 Task: Set the theme color for the current profile to "Dark pink and red".
Action: Mouse moved to (1371, 41)
Screenshot: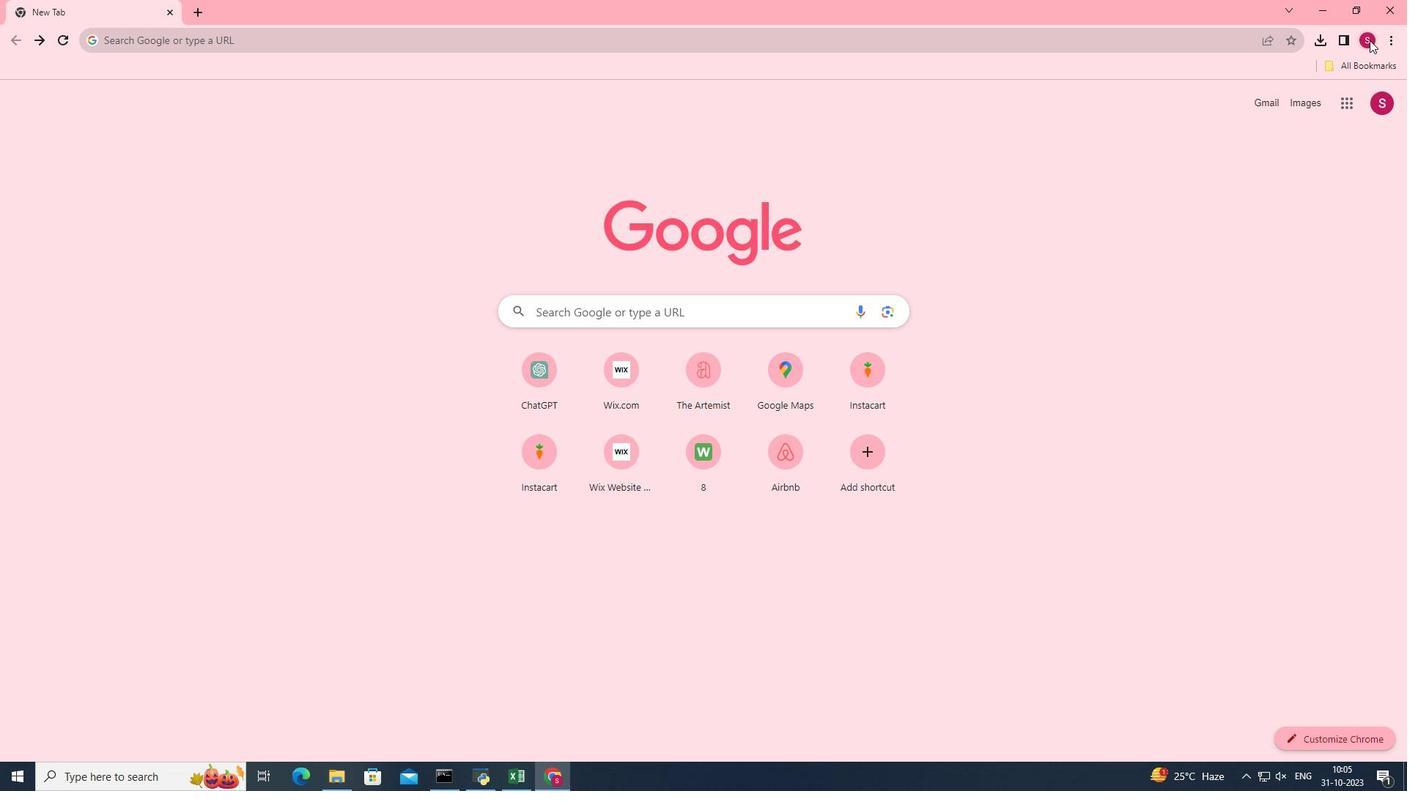 
Action: Mouse pressed left at (1371, 41)
Screenshot: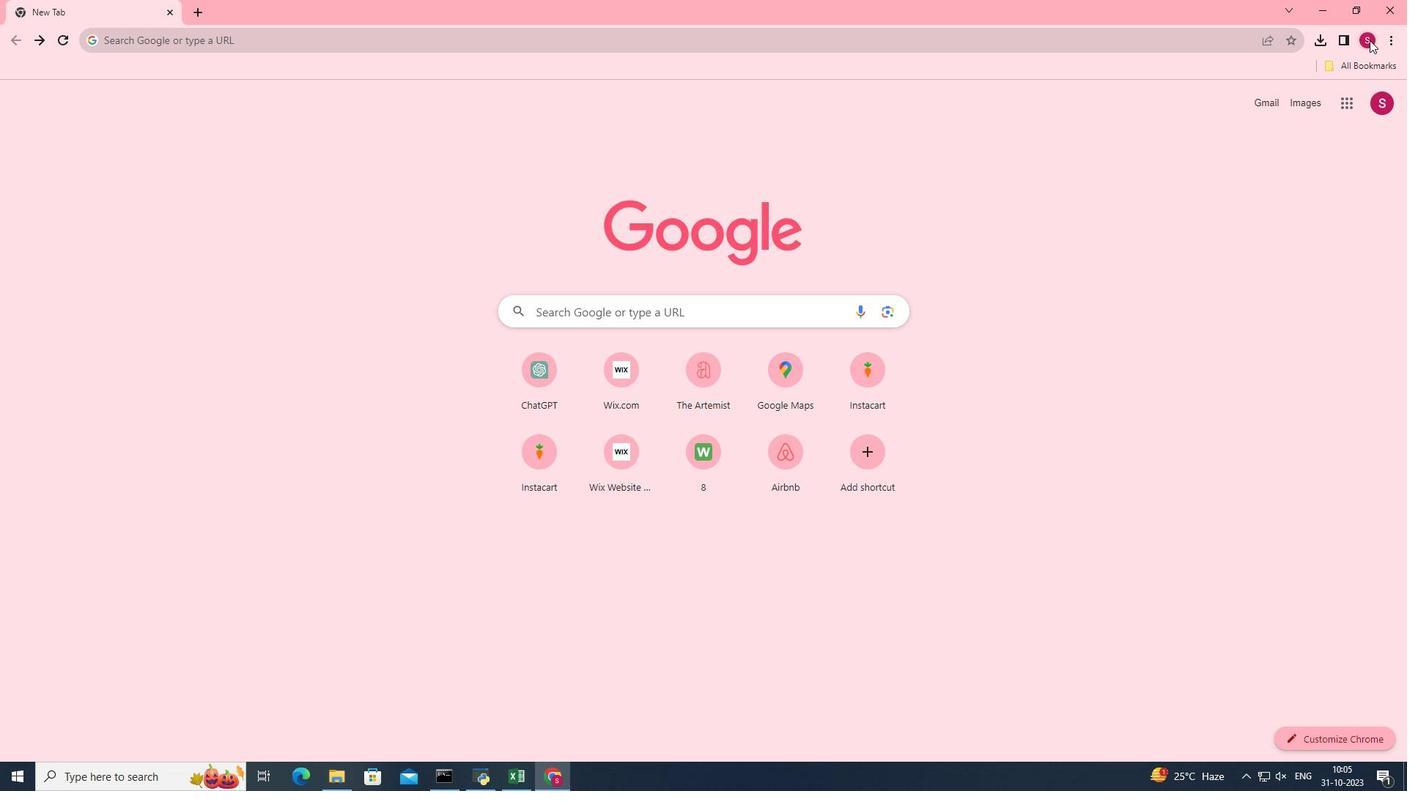 
Action: Mouse moved to (1358, 97)
Screenshot: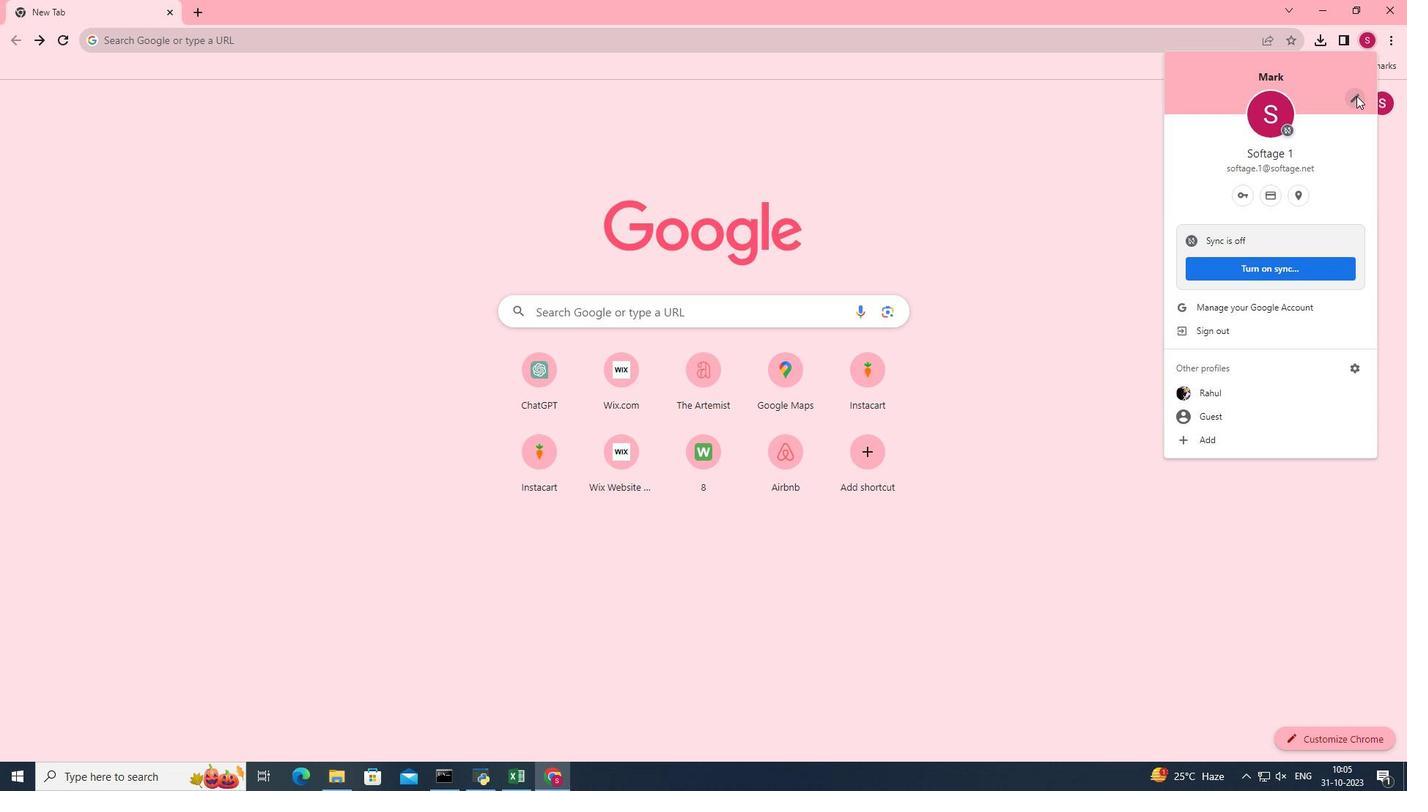 
Action: Mouse pressed left at (1358, 97)
Screenshot: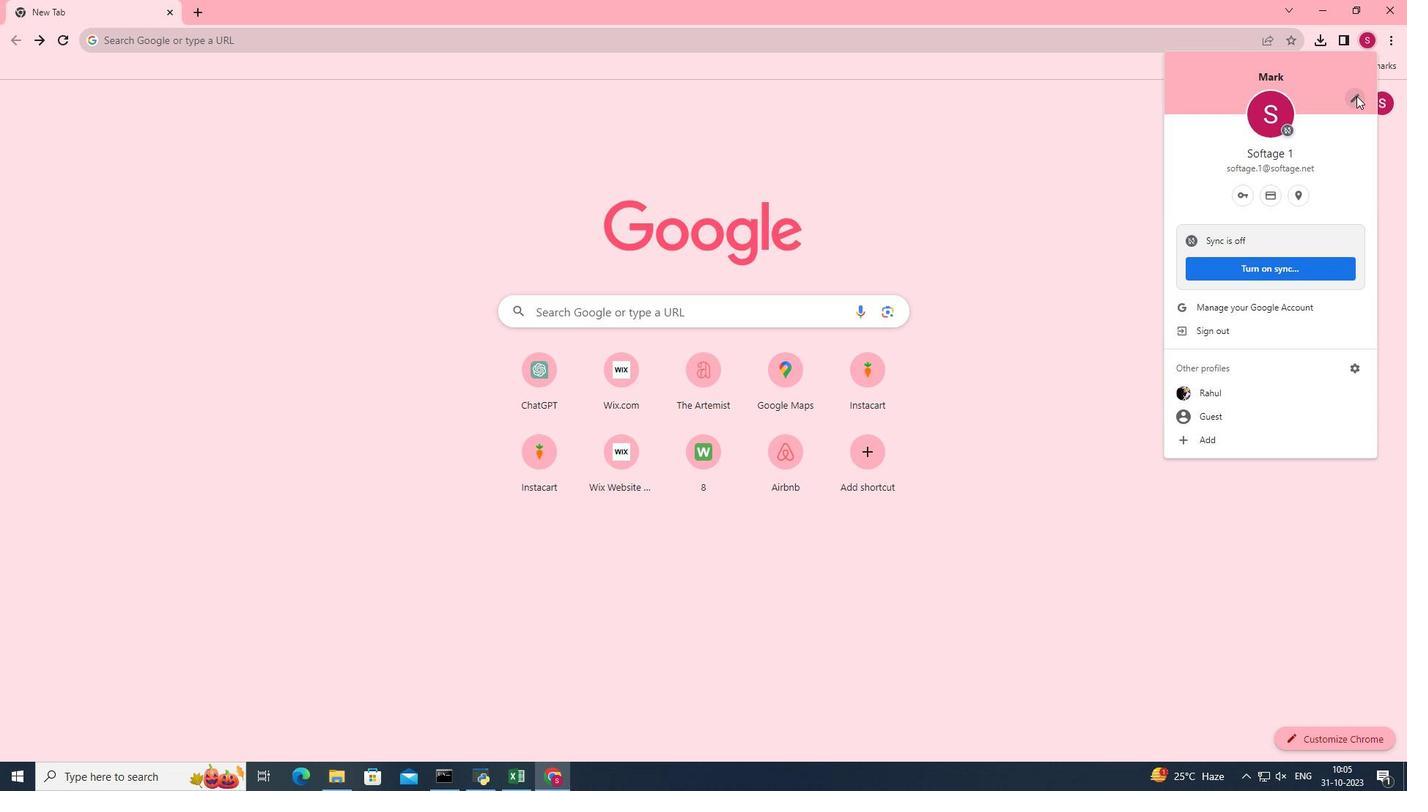 
Action: Mouse moved to (517, 509)
Screenshot: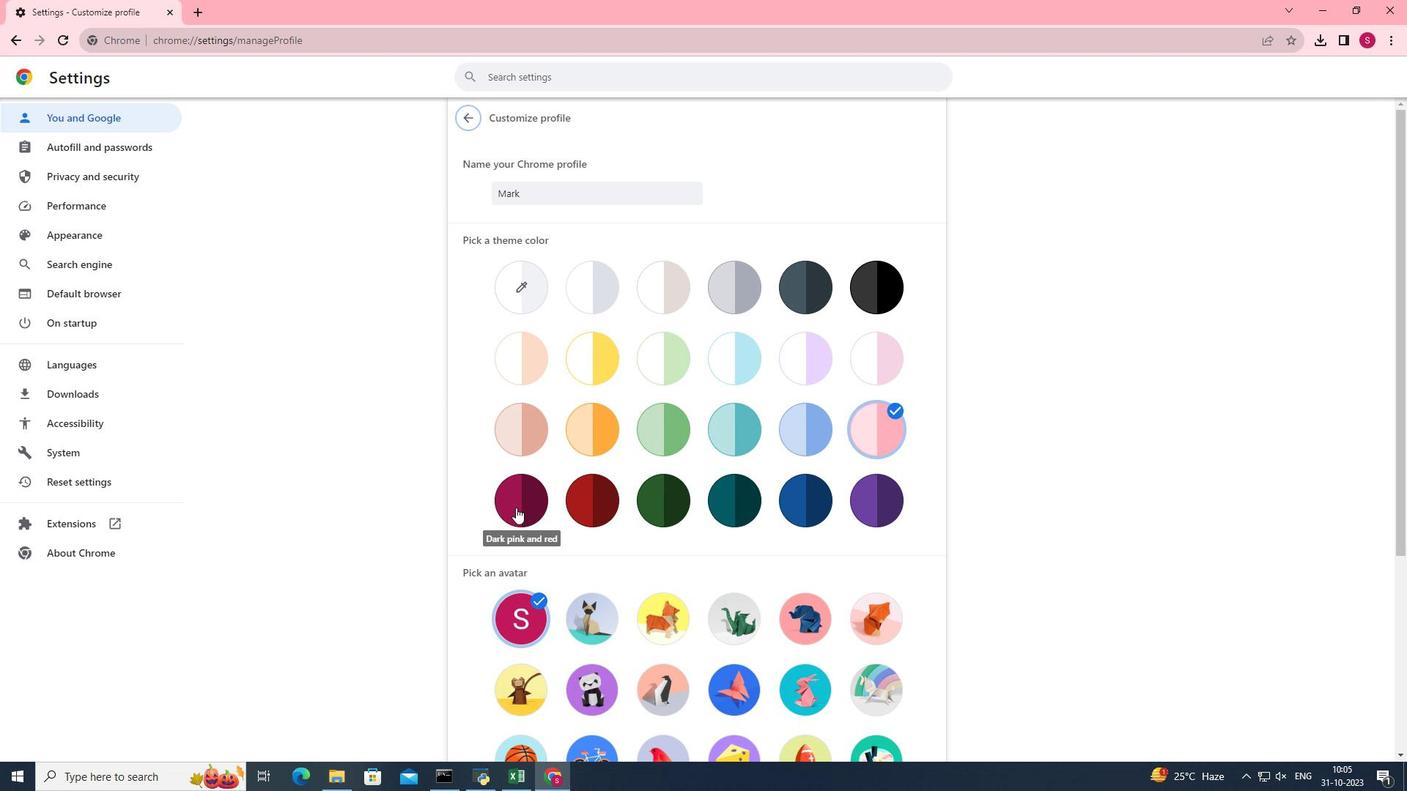 
Action: Mouse pressed left at (517, 509)
Screenshot: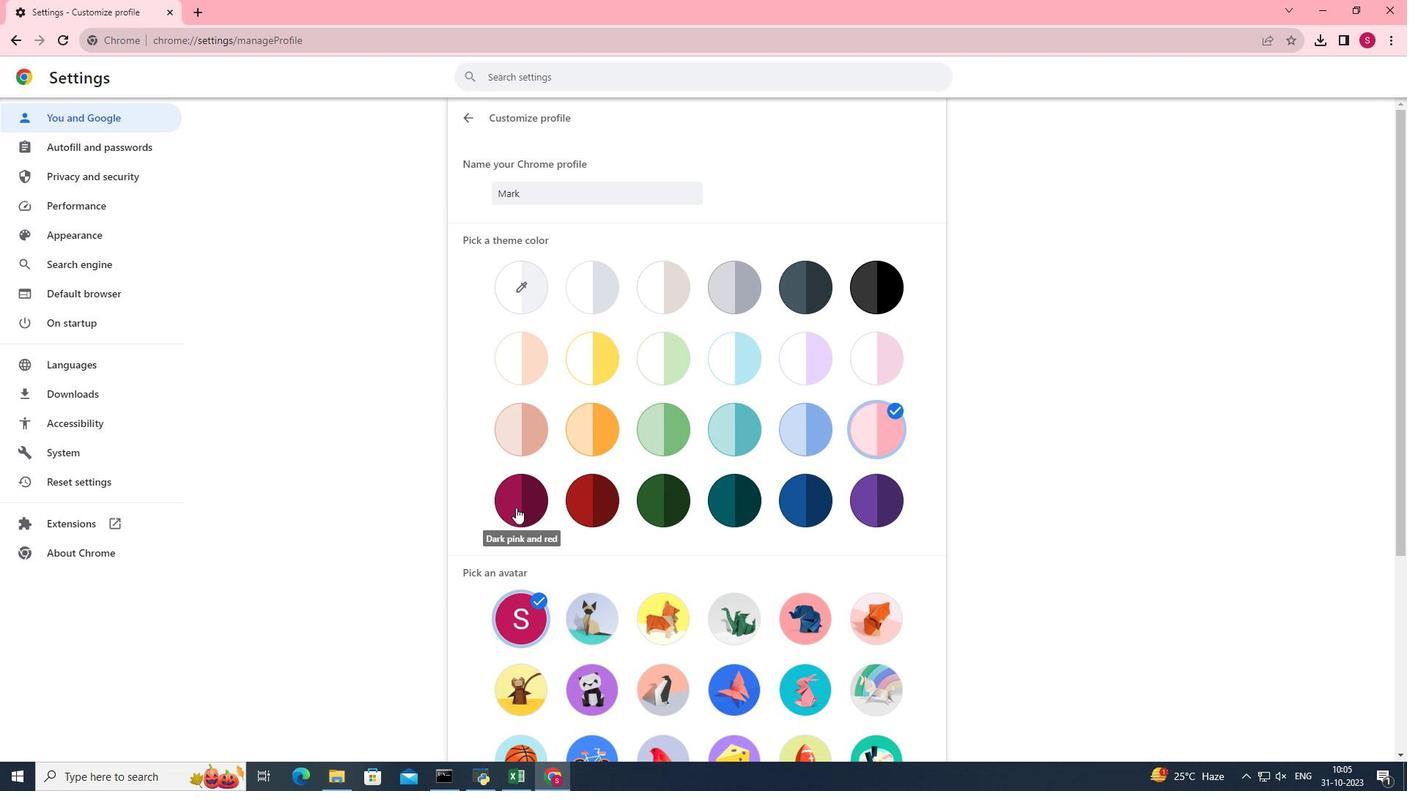 
Action: Mouse pressed left at (517, 509)
Screenshot: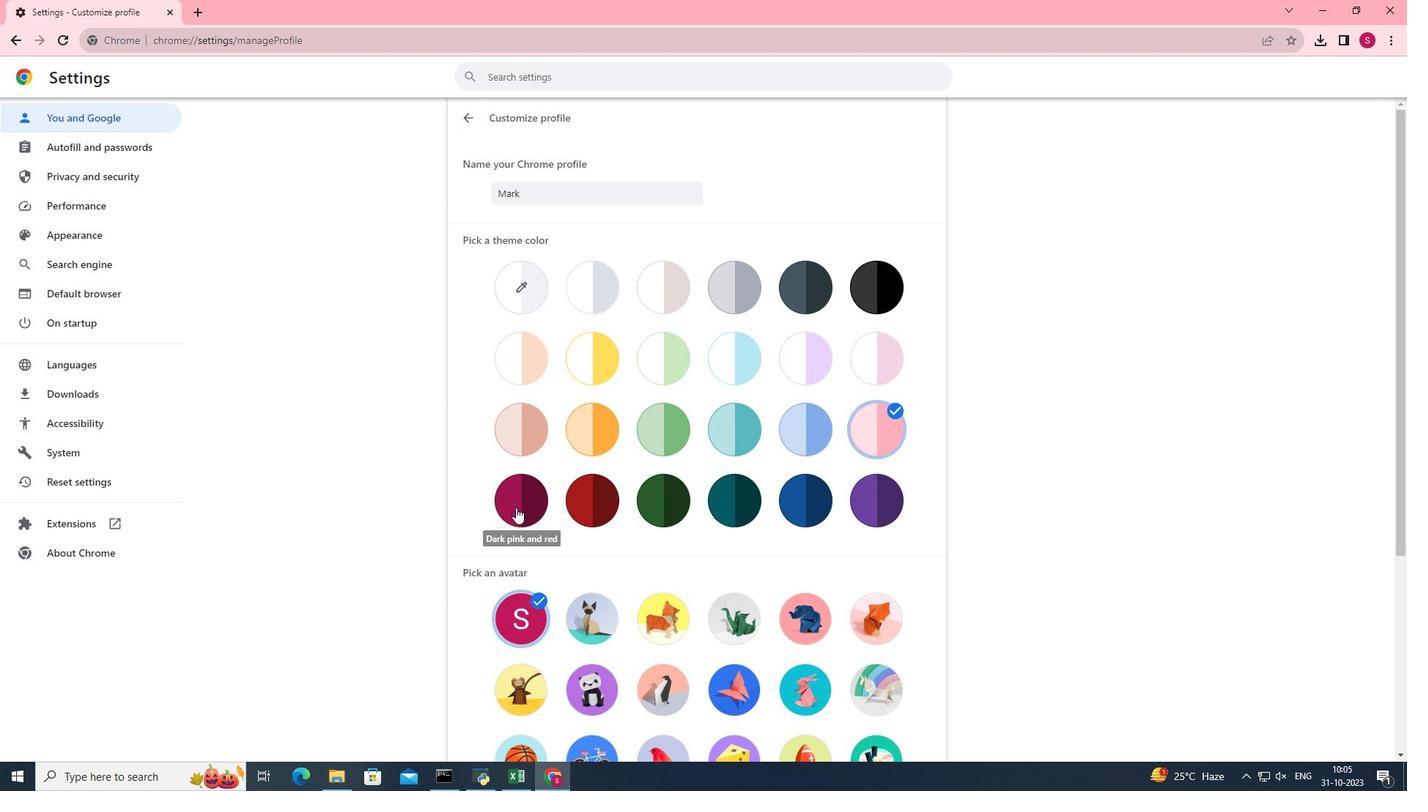 
Action: Mouse moved to (1057, 414)
Screenshot: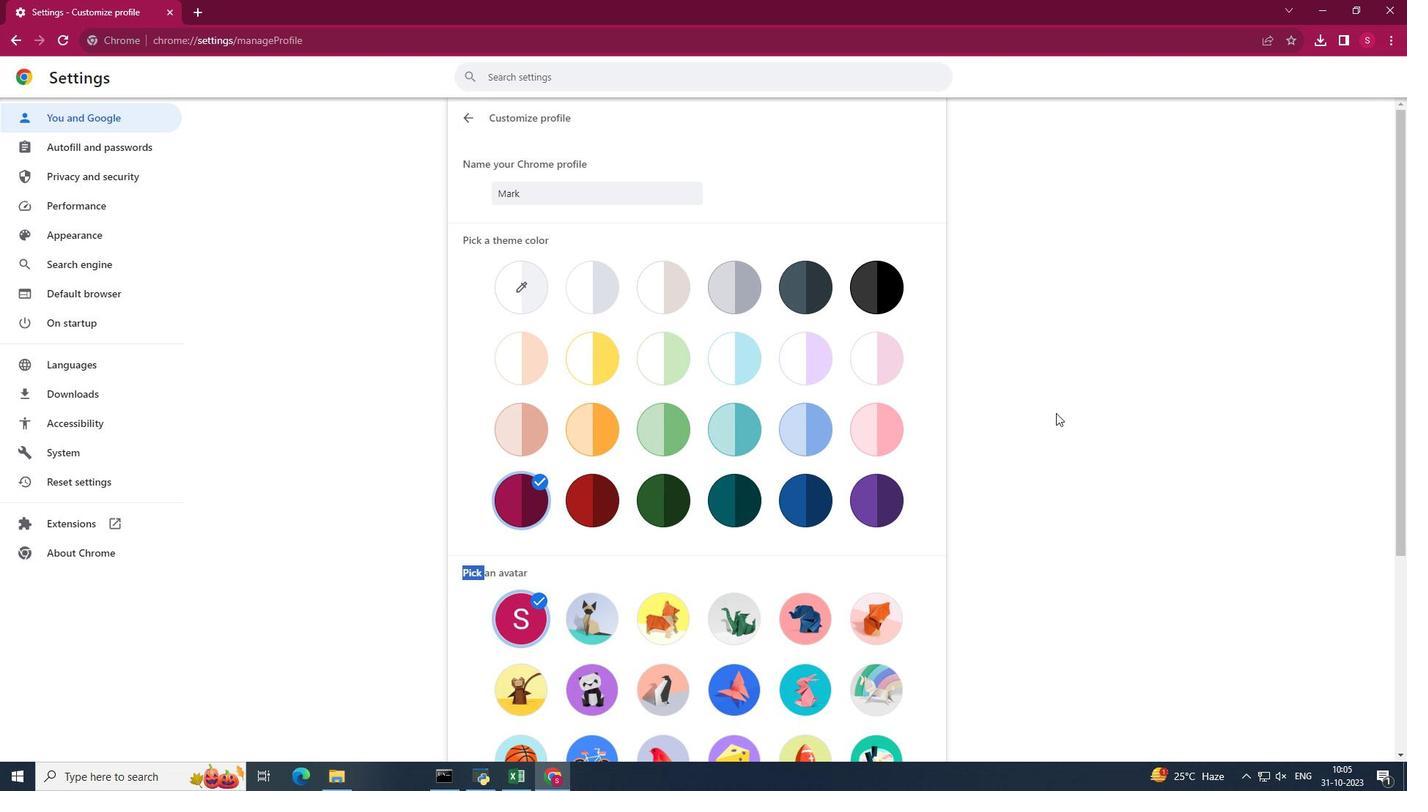 
Action: Mouse pressed left at (1057, 414)
Screenshot: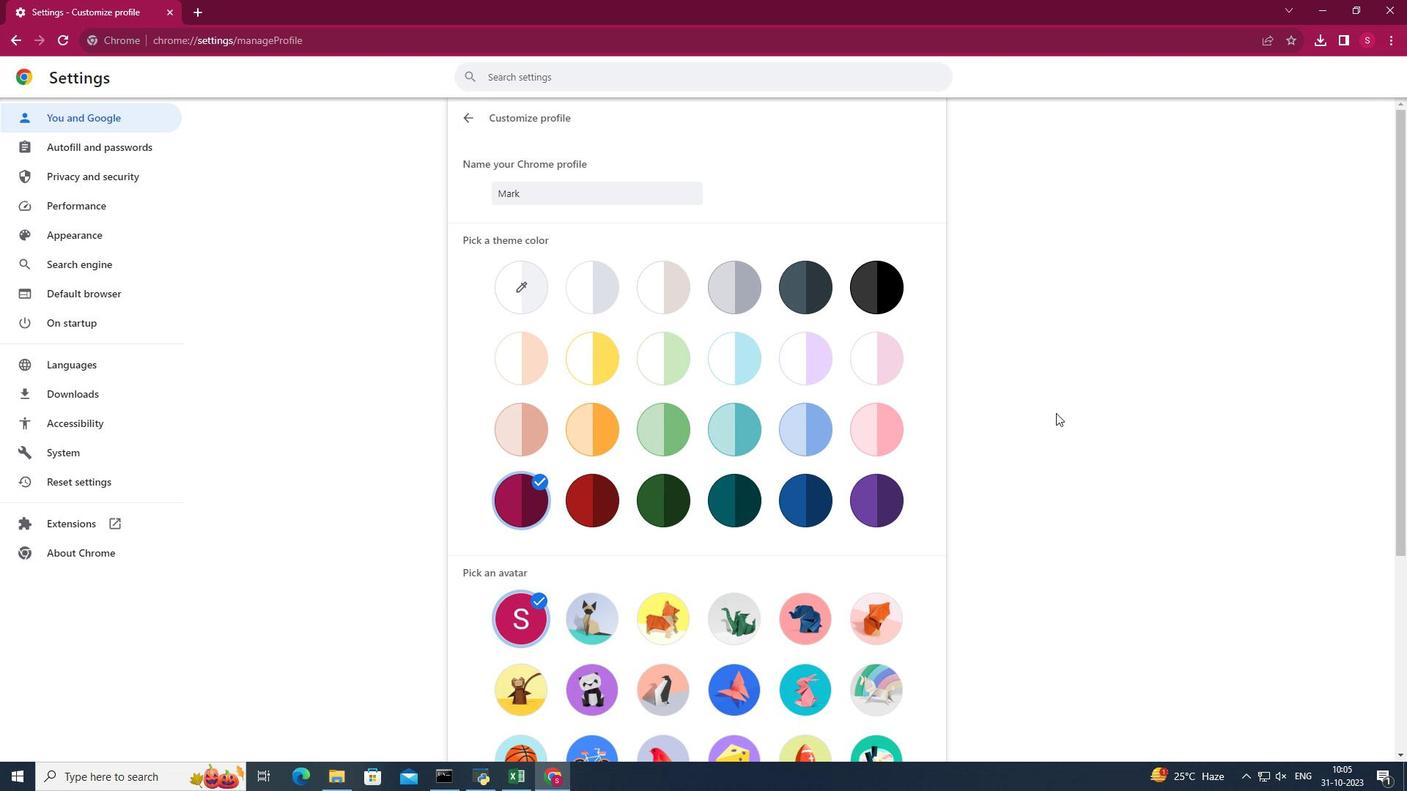 
